 Task: Sort the products in the category "Stout" by unit price (high first).
Action: Mouse moved to (700, 266)
Screenshot: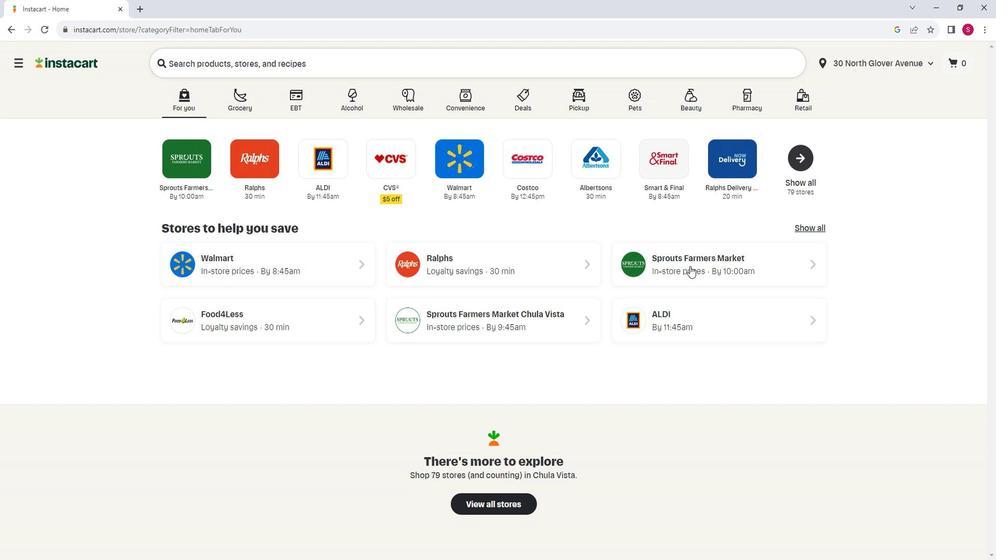 
Action: Mouse pressed left at (700, 266)
Screenshot: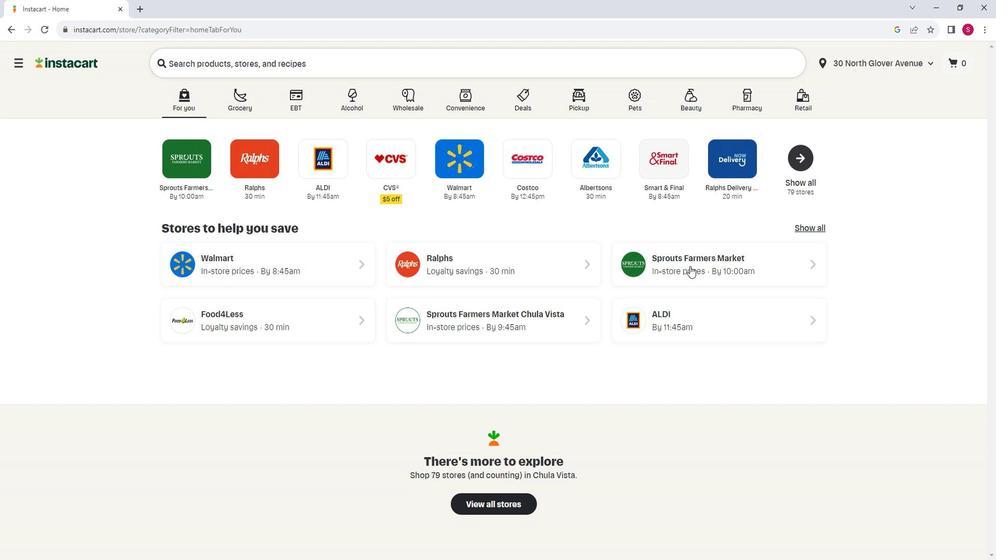 
Action: Mouse moved to (57, 360)
Screenshot: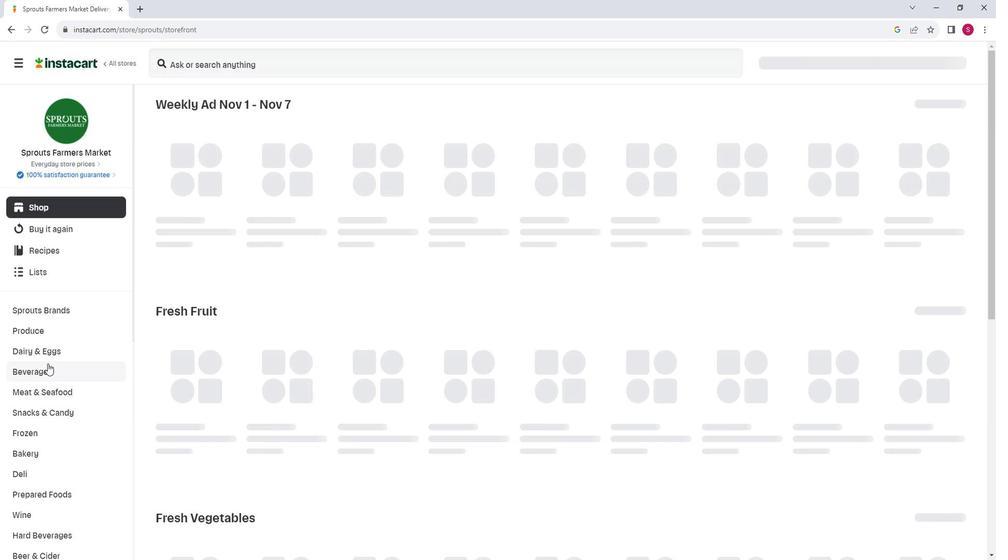 
Action: Mouse scrolled (57, 359) with delta (0, 0)
Screenshot: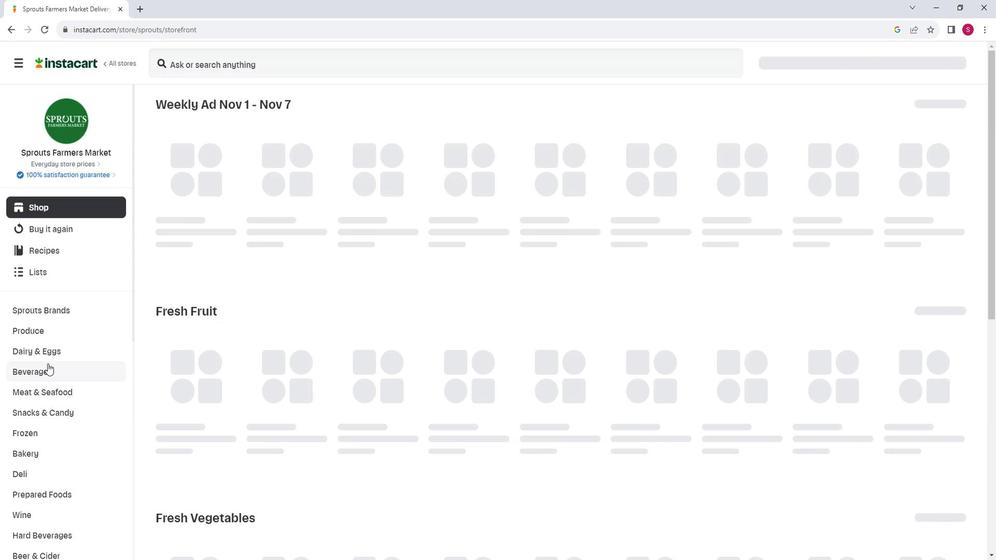 
Action: Mouse moved to (46, 491)
Screenshot: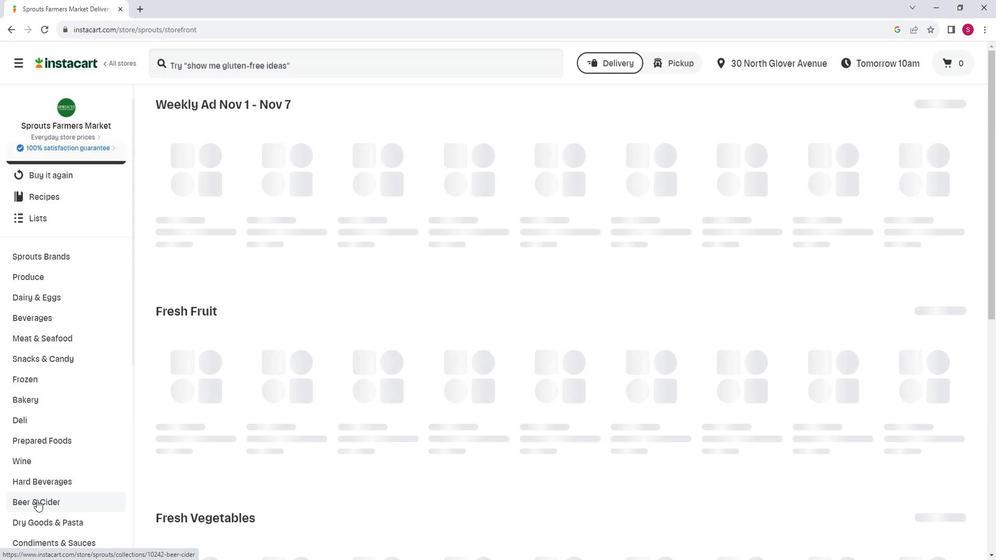 
Action: Mouse pressed left at (46, 491)
Screenshot: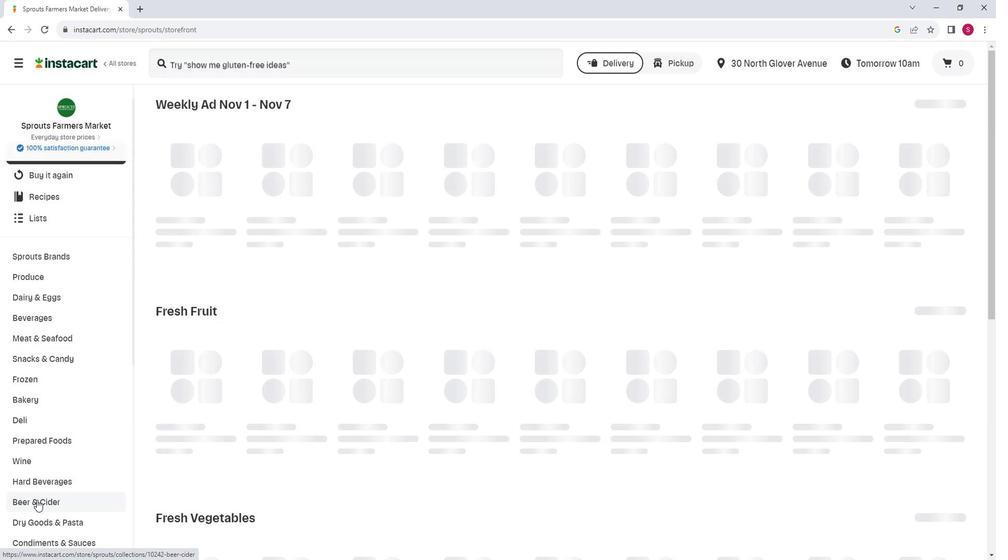 
Action: Mouse moved to (646, 140)
Screenshot: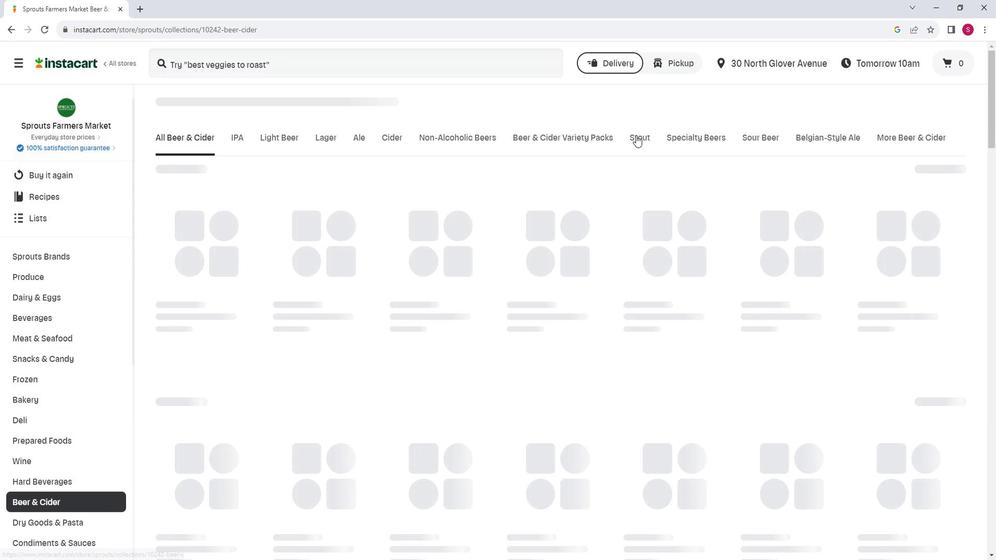 
Action: Mouse pressed left at (646, 140)
Screenshot: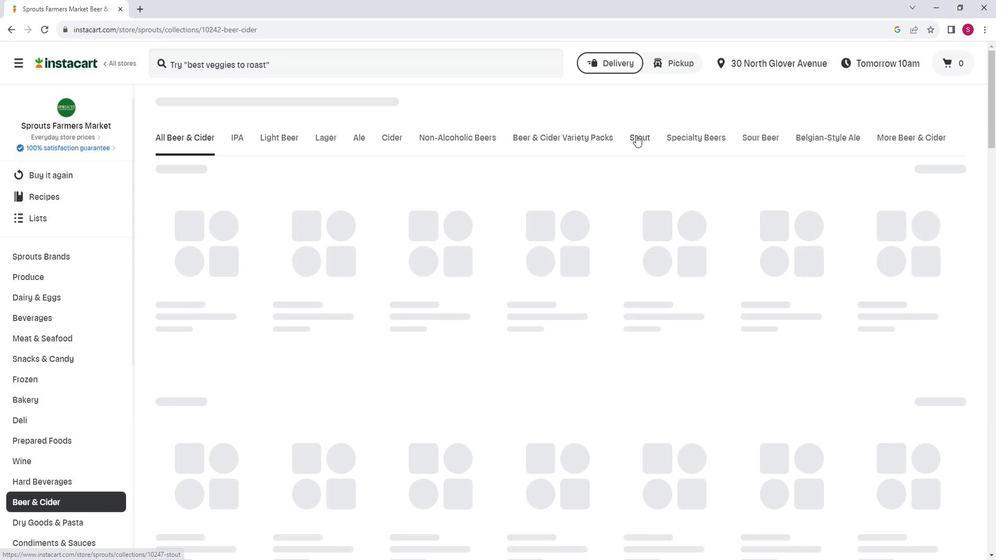 
Action: Mouse moved to (973, 171)
Screenshot: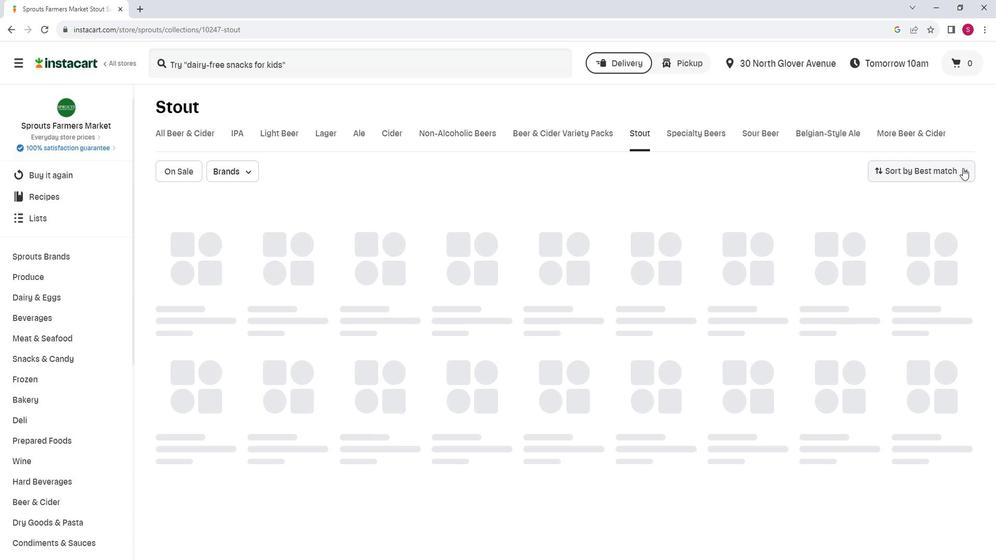 
Action: Mouse pressed left at (973, 171)
Screenshot: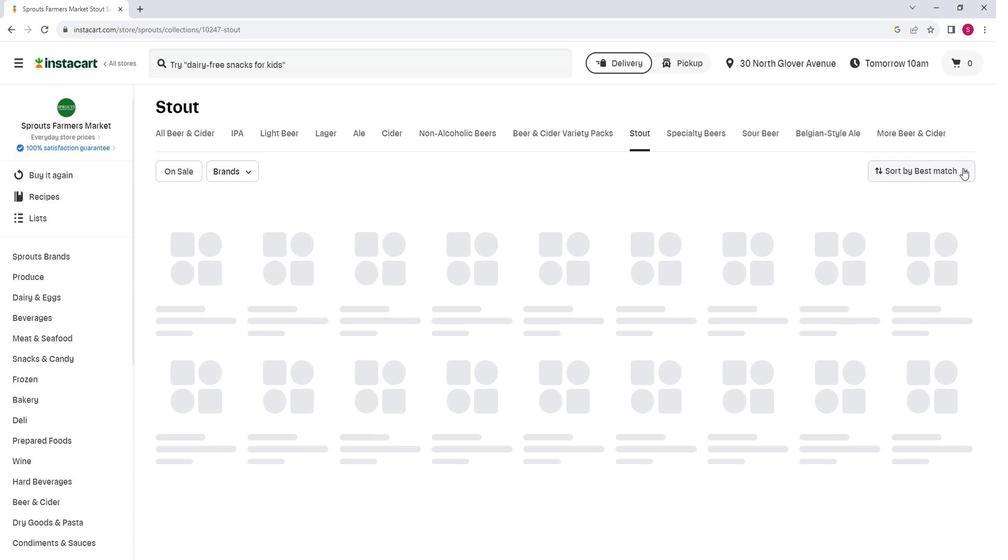 
Action: Mouse moved to (953, 299)
Screenshot: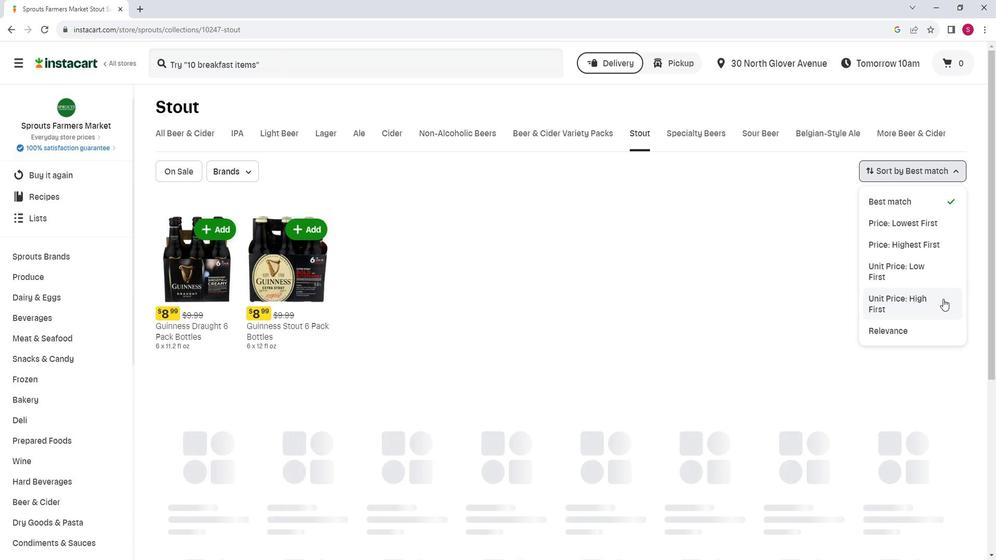 
Action: Mouse pressed left at (953, 299)
Screenshot: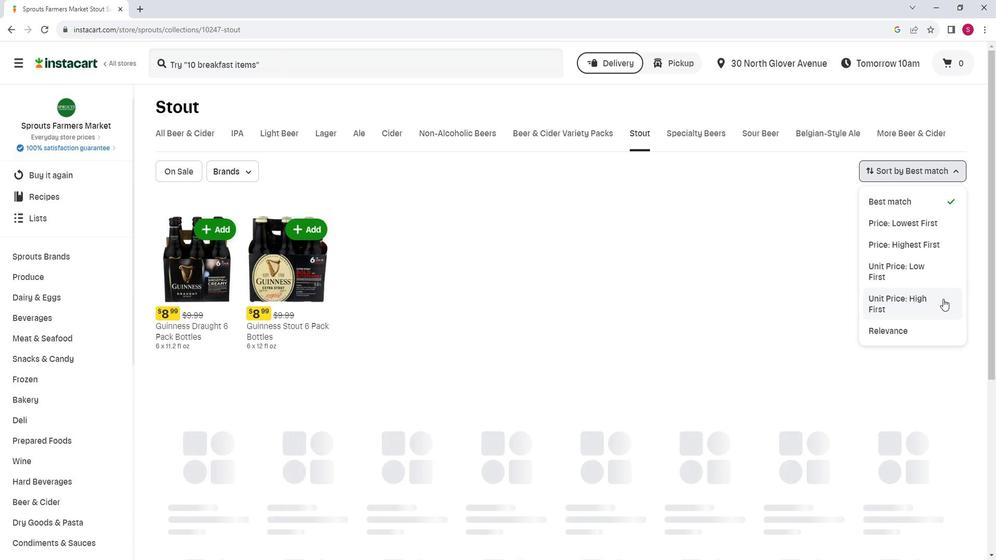 
Action: Mouse moved to (547, 198)
Screenshot: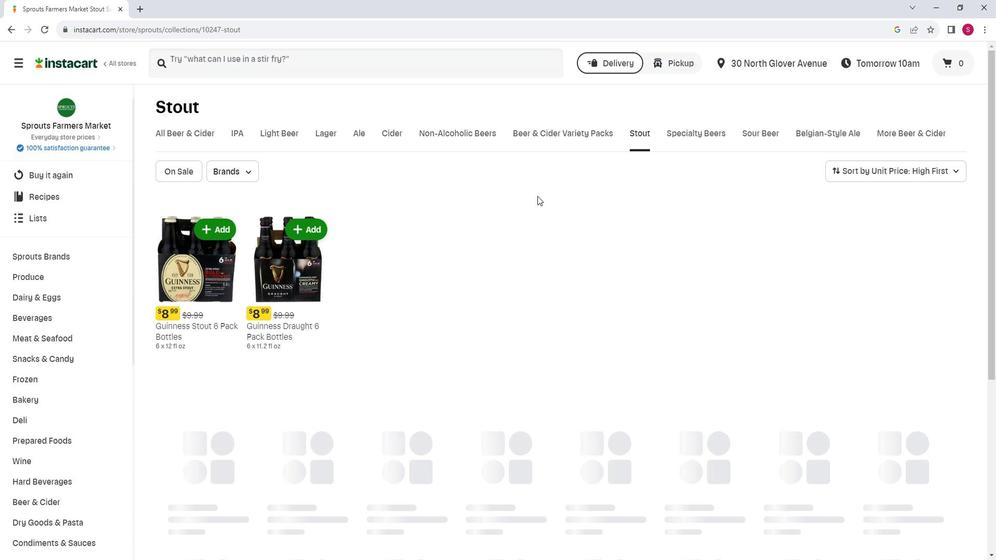 
